 Task: Add Attachment from computer to Card Card0000000133 in Board Board0000000034 in Workspace WS0000000012 in Trello. Add Cover Green to Card Card0000000133 in Board Board0000000034 in Workspace WS0000000012 in Trello. Add "Move Card To …" Button titled Button0000000133 to "top" of the list "To Do" to Card Card0000000133 in Board Board0000000034 in Workspace WS0000000012 in Trello. Add Description DS0000000133 to Card Card0000000134 in Board Board0000000034 in Workspace WS0000000012 in Trello. Add Comment CM0000000133 to Card Card0000000134 in Board Board0000000034 in Workspace WS0000000012 in Trello
Action: Mouse pressed left at (373, 372)
Screenshot: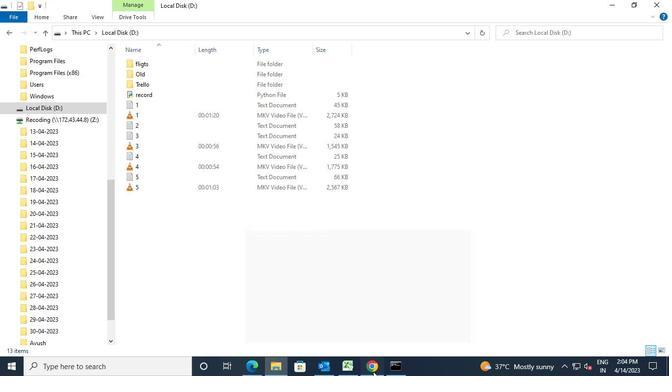 
Action: Mouse moved to (254, 181)
Screenshot: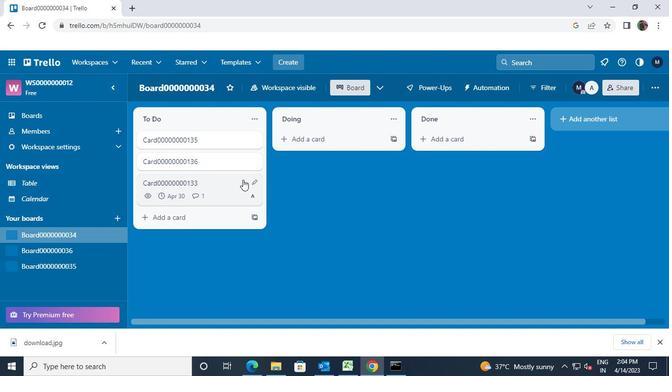 
Action: Mouse pressed left at (254, 181)
Screenshot: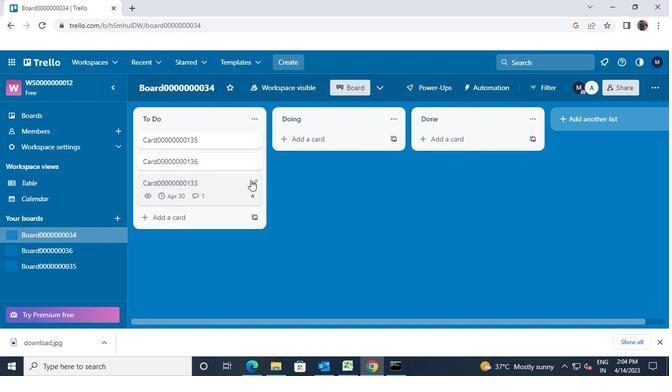 
Action: Mouse moved to (279, 181)
Screenshot: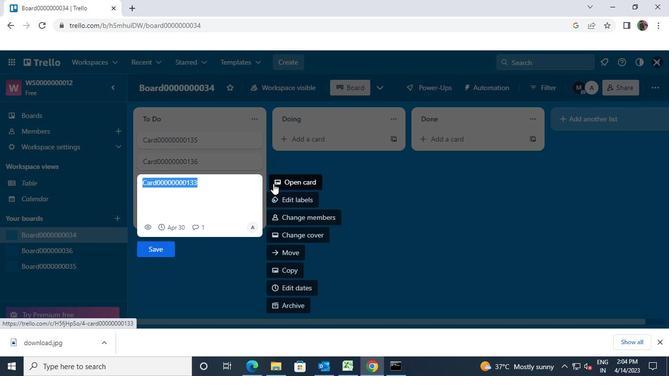 
Action: Mouse pressed left at (279, 181)
Screenshot: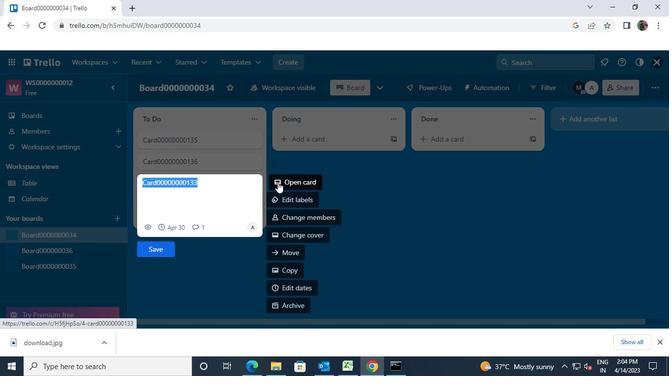 
Action: Mouse moved to (437, 215)
Screenshot: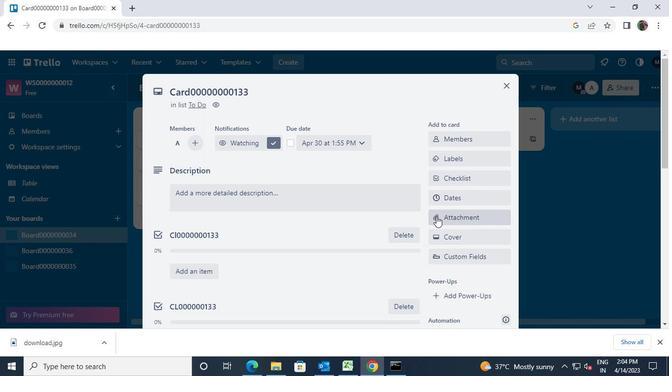 
Action: Mouse pressed left at (437, 215)
Screenshot: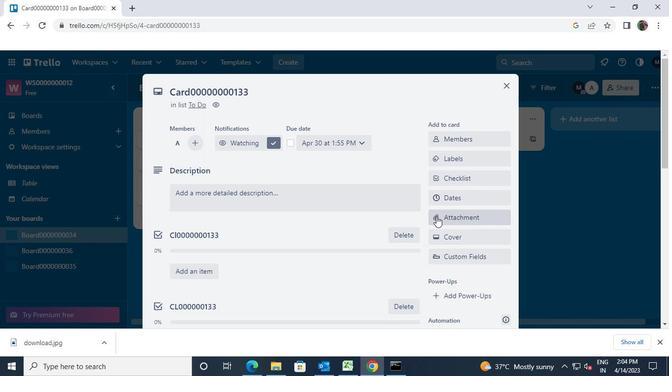 
Action: Mouse moved to (442, 96)
Screenshot: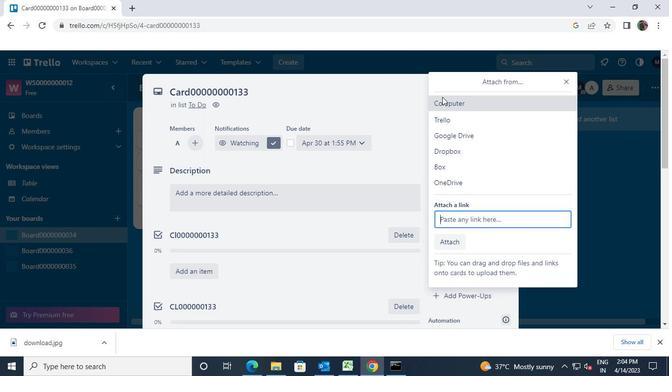 
Action: Mouse pressed left at (442, 96)
Screenshot: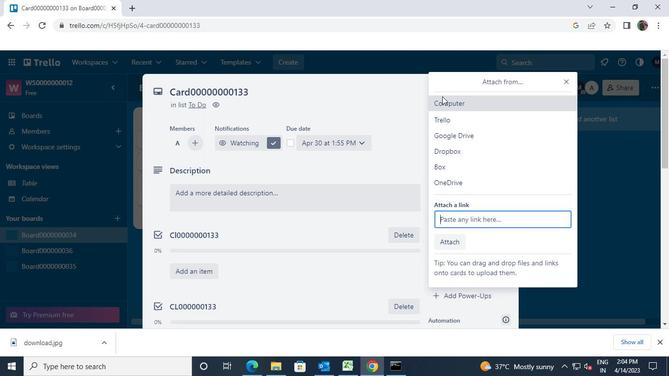 
Action: Mouse moved to (225, 82)
Screenshot: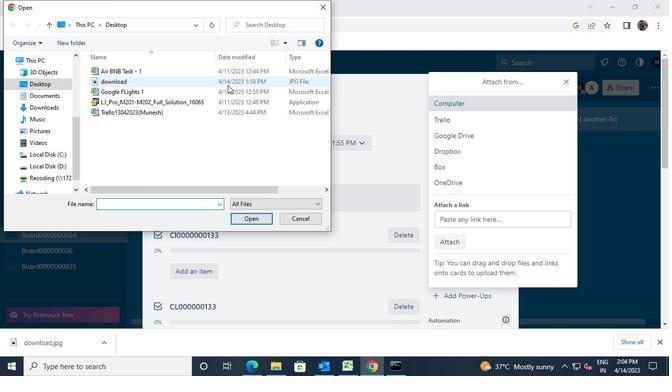 
Action: Mouse pressed left at (225, 82)
Screenshot: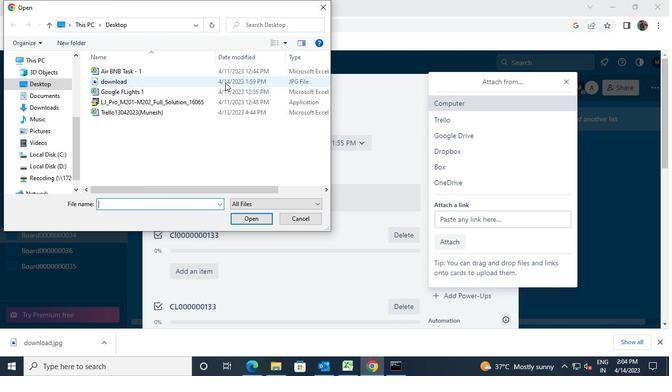 
Action: Mouse moved to (254, 219)
Screenshot: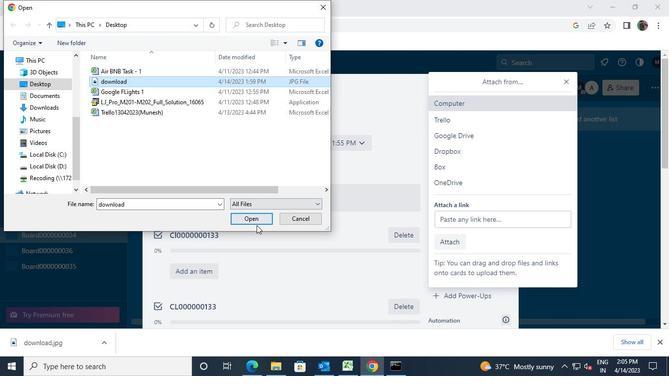 
Action: Mouse pressed left at (254, 219)
Screenshot: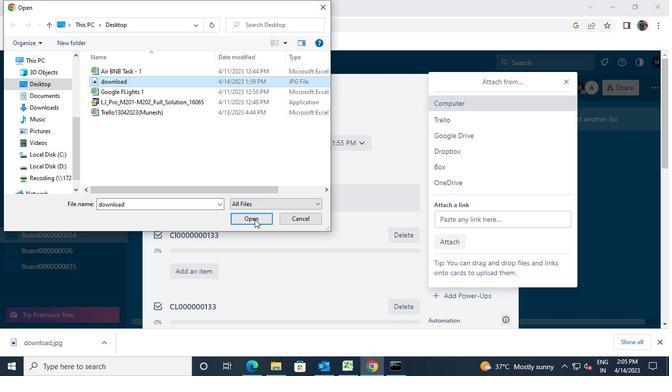 
Action: Mouse moved to (507, 86)
Screenshot: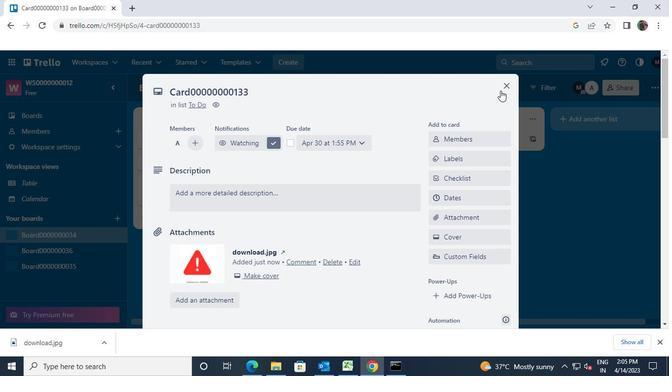 
Action: Mouse pressed left at (507, 86)
Screenshot: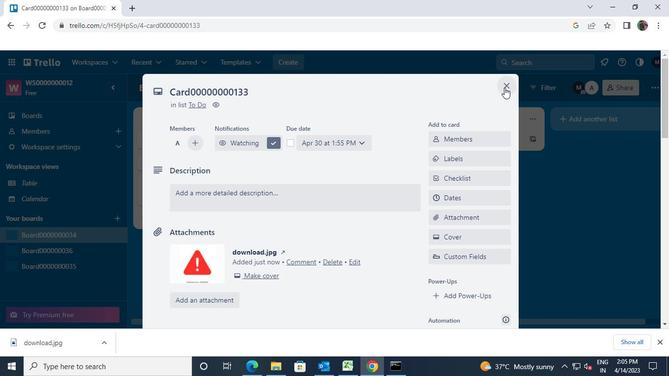 
Action: Mouse moved to (250, 182)
Screenshot: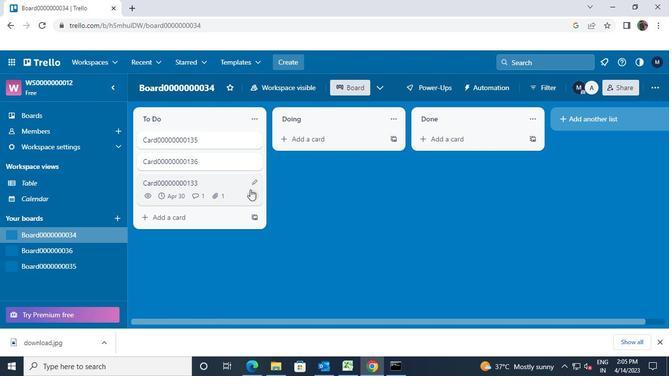 
Action: Mouse pressed left at (250, 182)
Screenshot: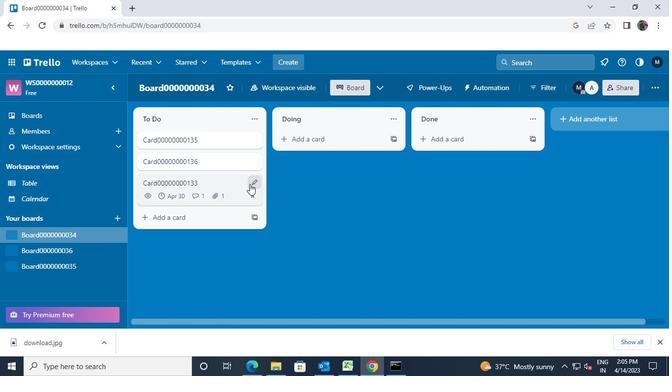 
Action: Mouse moved to (292, 227)
Screenshot: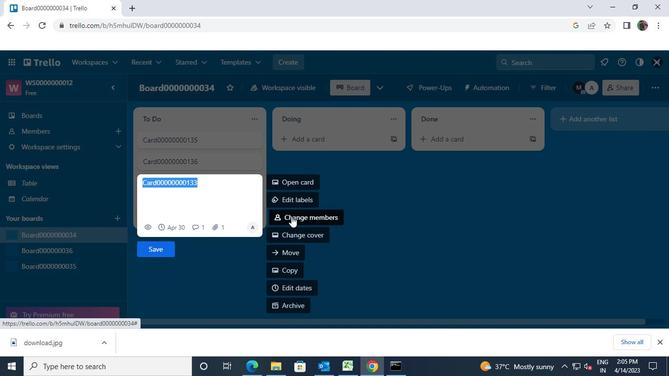
Action: Mouse pressed left at (292, 227)
Screenshot: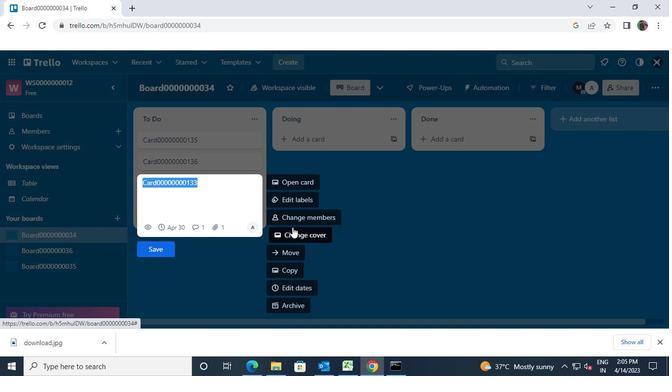 
Action: Mouse moved to (288, 174)
Screenshot: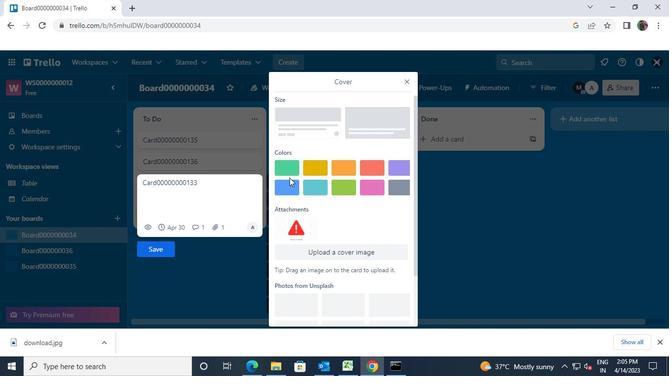 
Action: Mouse pressed left at (288, 174)
Screenshot: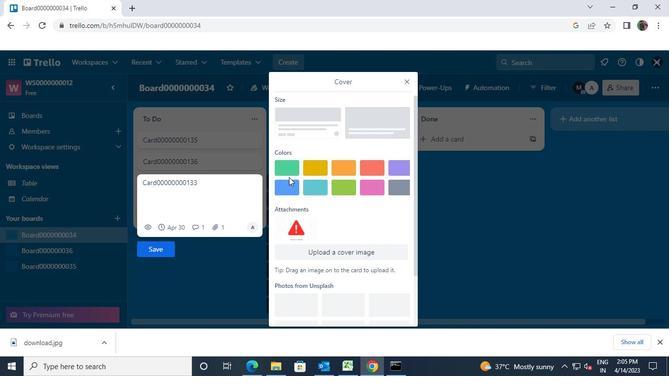 
Action: Mouse moved to (162, 265)
Screenshot: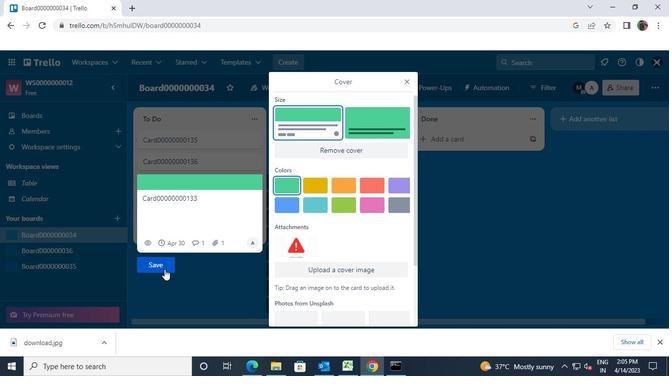 
Action: Mouse pressed left at (162, 265)
Screenshot: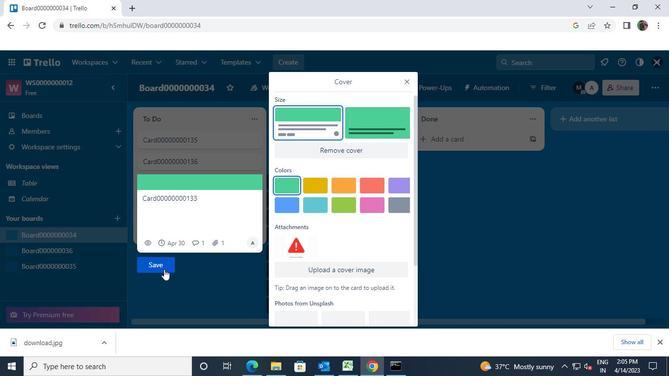 
Action: Mouse moved to (248, 183)
Screenshot: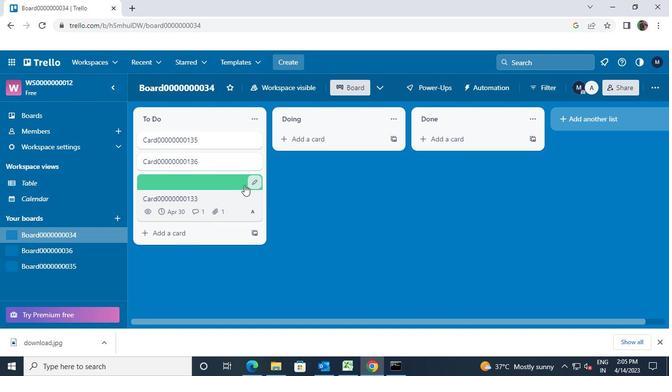 
Action: Mouse pressed left at (248, 183)
Screenshot: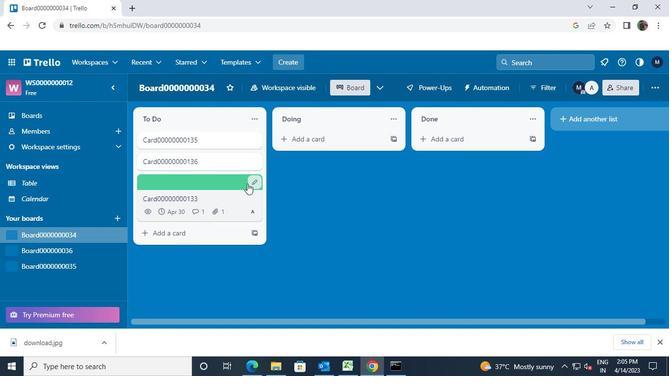 
Action: Mouse moved to (289, 180)
Screenshot: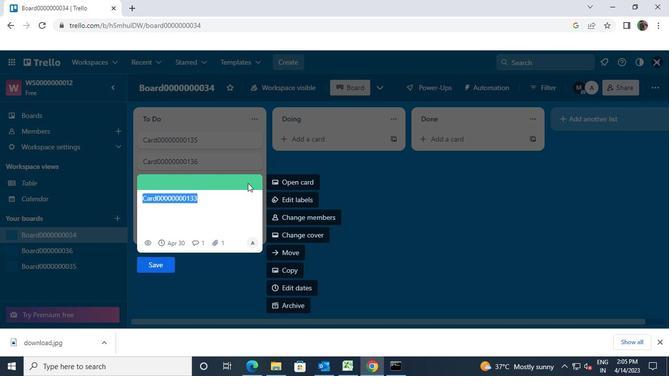 
Action: Mouse pressed left at (289, 180)
Screenshot: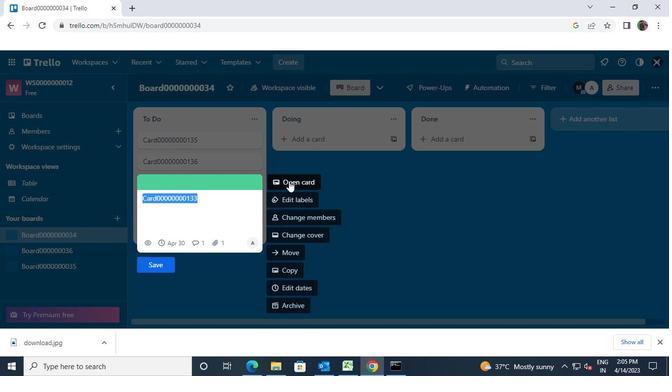 
Action: Mouse moved to (446, 250)
Screenshot: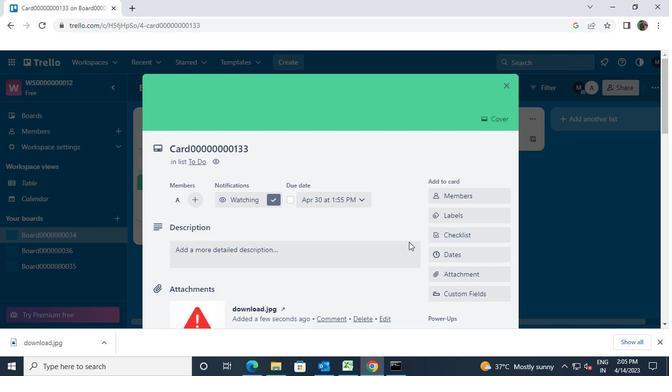
Action: Mouse scrolled (446, 249) with delta (0, 0)
Screenshot: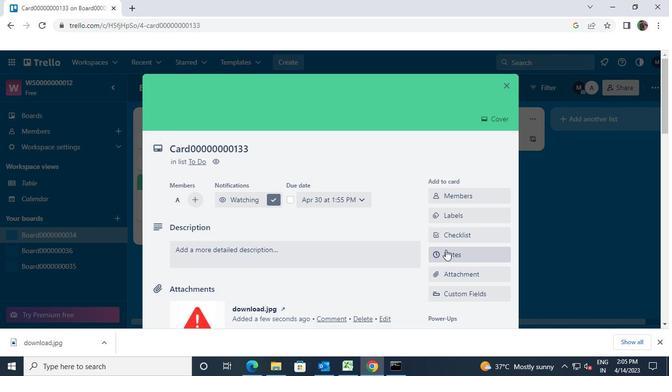 
Action: Mouse scrolled (446, 249) with delta (0, 0)
Screenshot: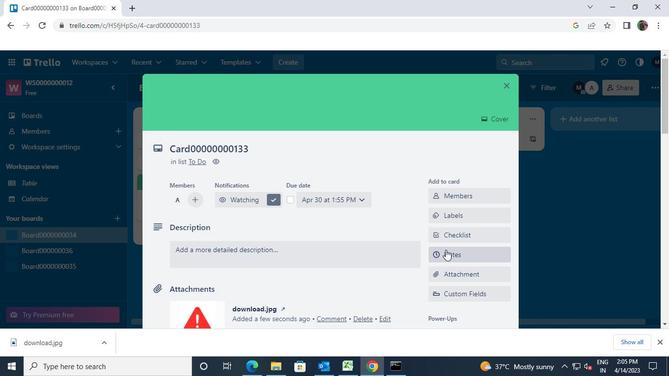
Action: Mouse scrolled (446, 249) with delta (0, 0)
Screenshot: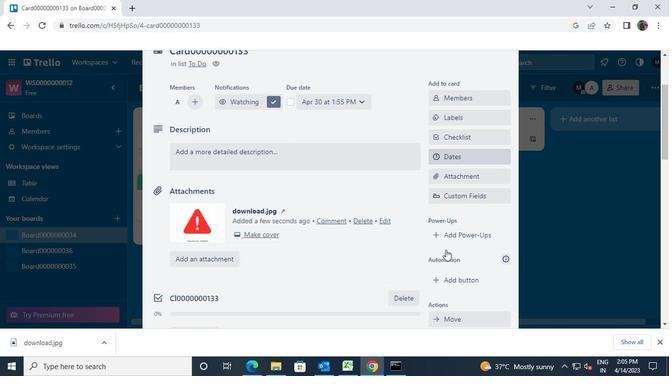
Action: Mouse moved to (445, 230)
Screenshot: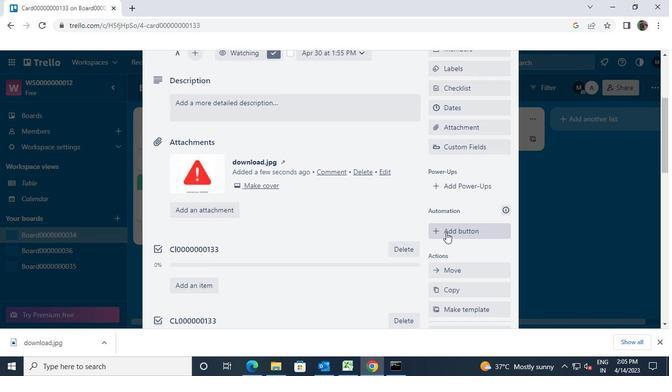 
Action: Mouse pressed left at (445, 230)
Screenshot: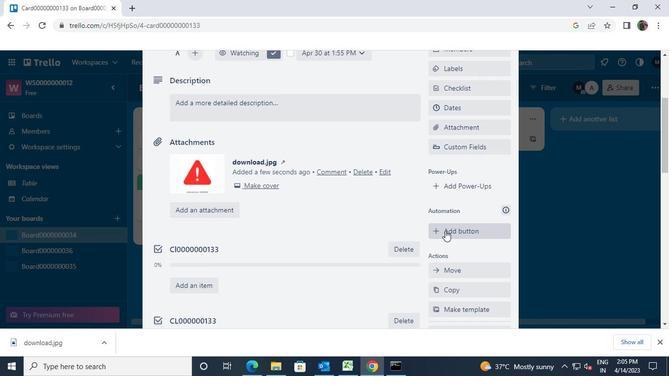 
Action: Mouse moved to (456, 123)
Screenshot: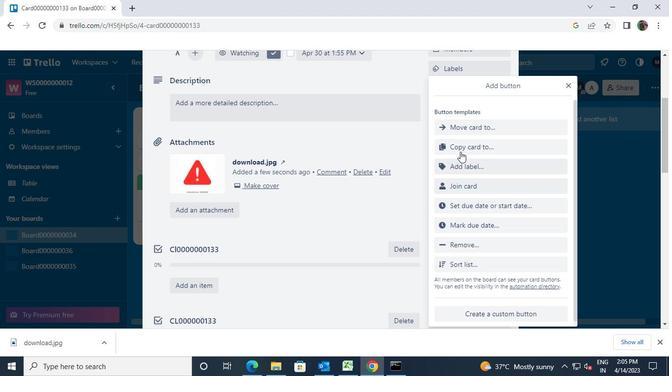 
Action: Mouse pressed left at (456, 123)
Screenshot: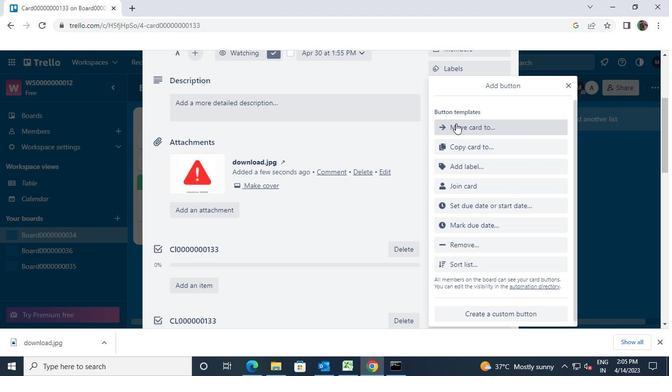 
Action: Mouse moved to (468, 126)
Screenshot: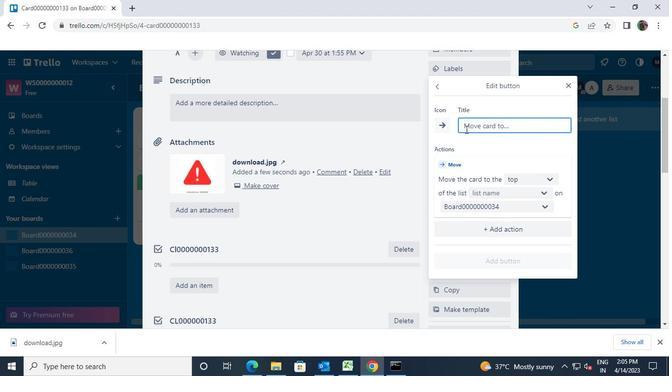 
Action: Key pressed <Key.shift>Button<<96>><<96>><<96>><<96>><<96>><<96>><<96>><<97>><<99>><<99>>
Screenshot: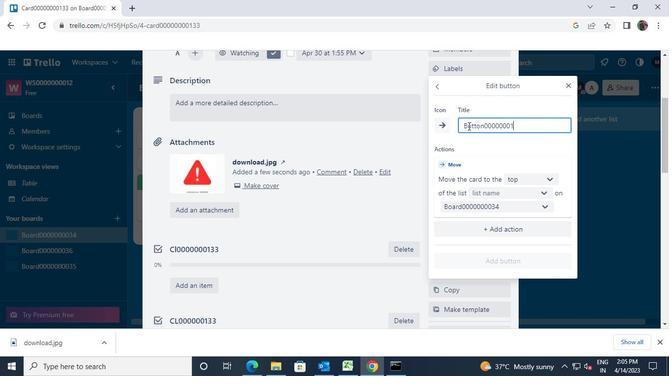 
Action: Mouse moved to (546, 177)
Screenshot: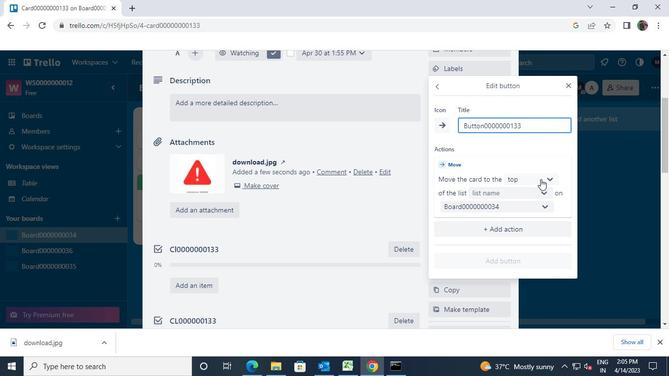 
Action: Mouse pressed left at (546, 177)
Screenshot: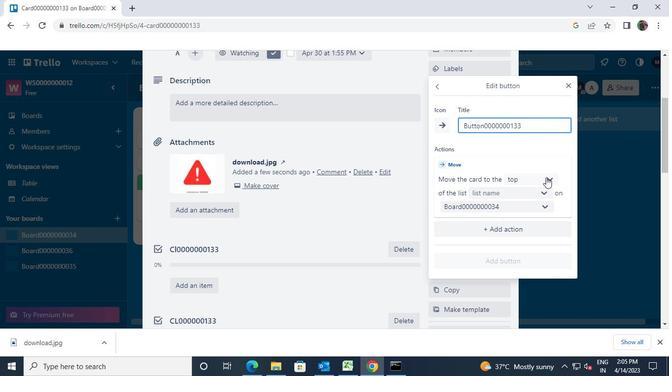 
Action: Mouse moved to (532, 200)
Screenshot: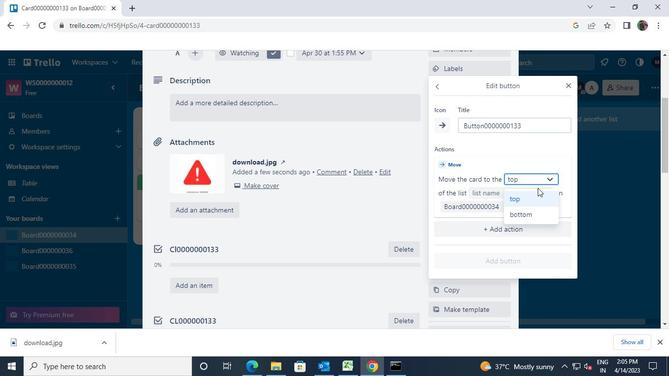 
Action: Mouse pressed left at (532, 200)
Screenshot: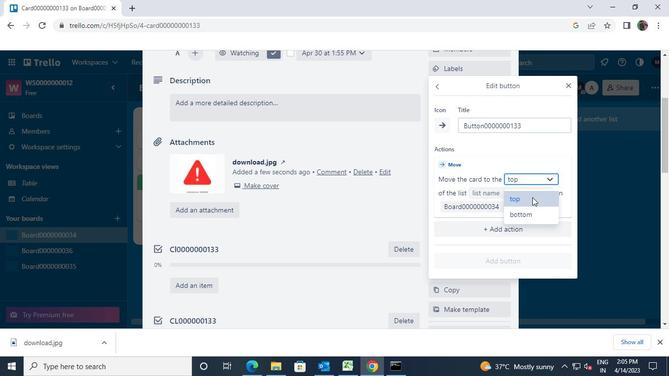 
Action: Mouse moved to (541, 192)
Screenshot: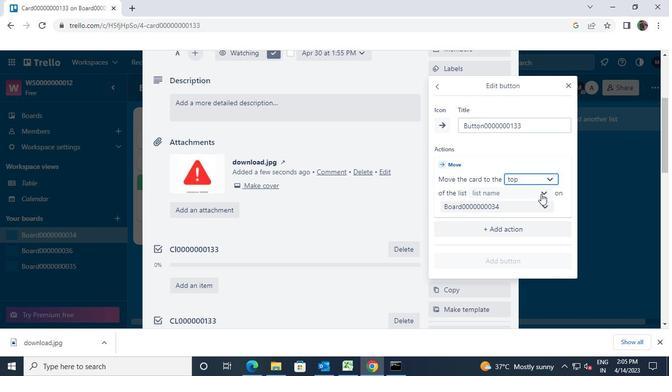 
Action: Mouse pressed left at (541, 192)
Screenshot: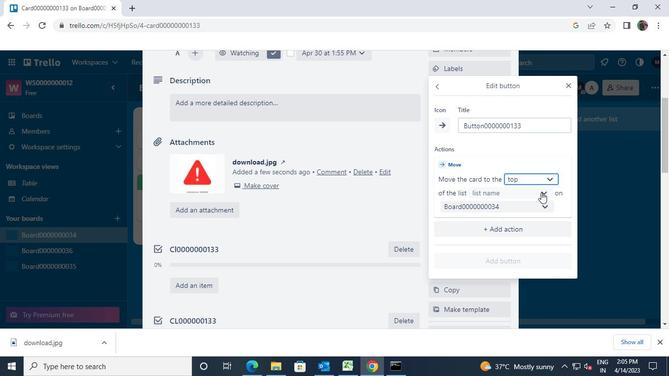 
Action: Mouse moved to (514, 210)
Screenshot: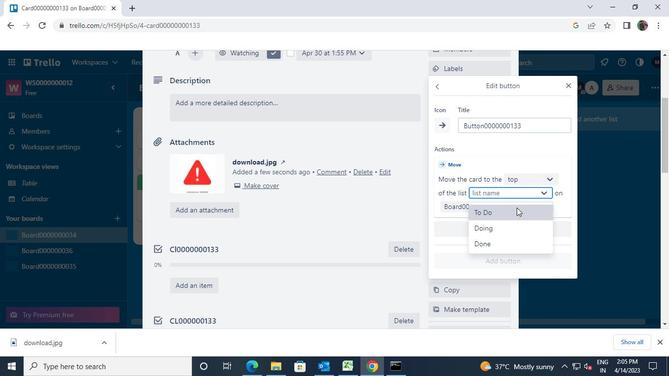 
Action: Mouse pressed left at (514, 210)
Screenshot: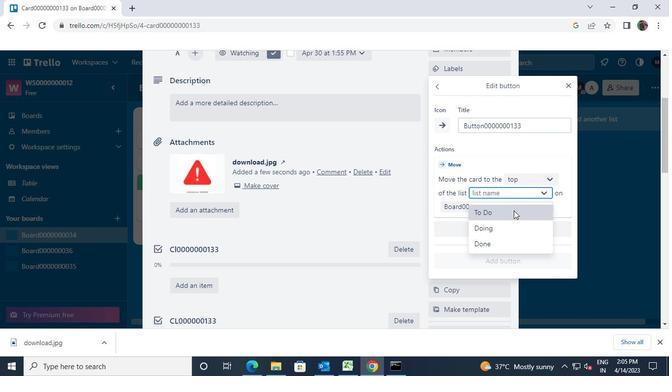 
Action: Mouse moved to (513, 260)
Screenshot: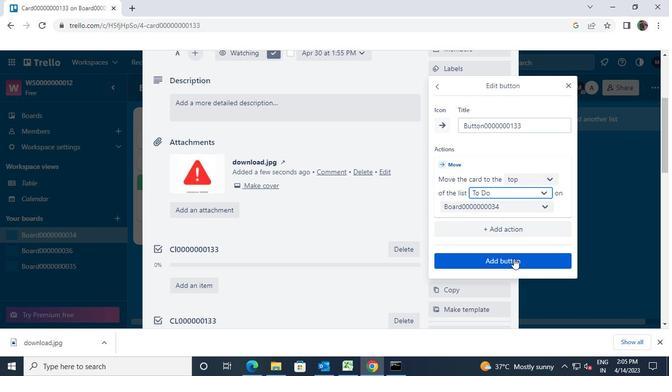 
Action: Mouse pressed left at (513, 260)
Screenshot: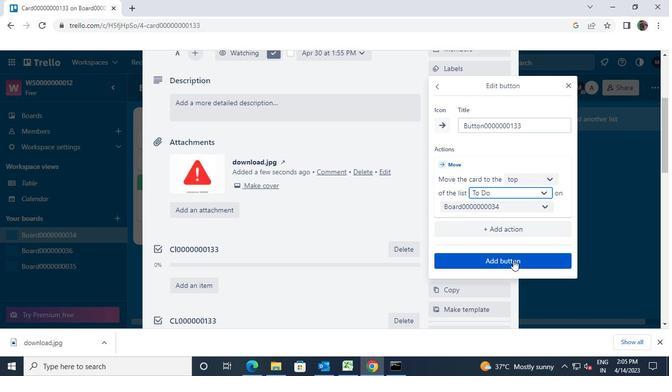 
Action: Mouse moved to (481, 233)
Screenshot: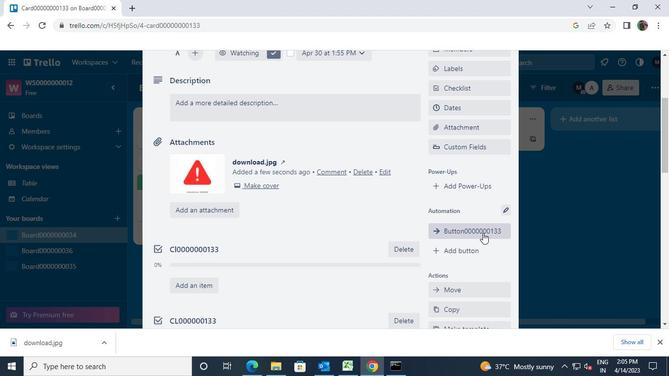 
Action: Mouse scrolled (481, 233) with delta (0, 0)
Screenshot: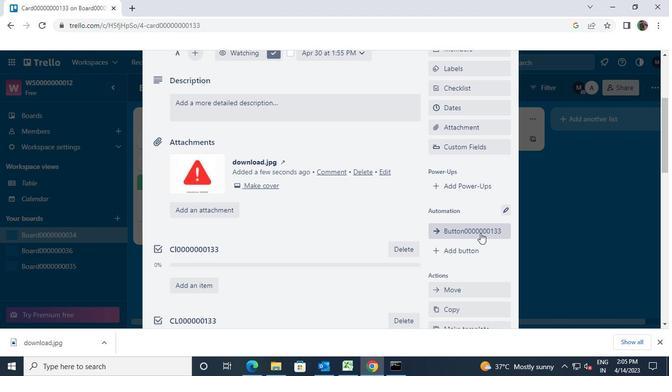 
Action: Mouse scrolled (481, 233) with delta (0, 0)
Screenshot: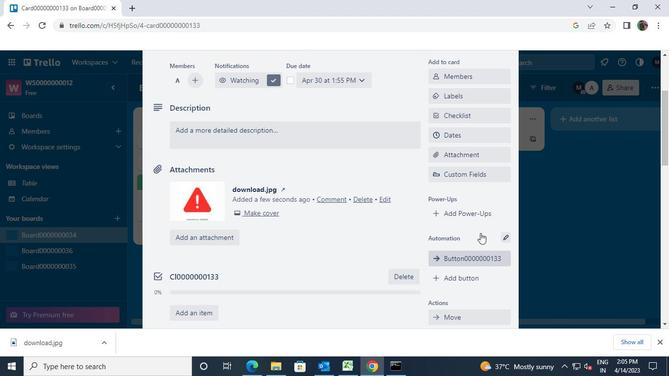 
Action: Mouse moved to (385, 201)
Screenshot: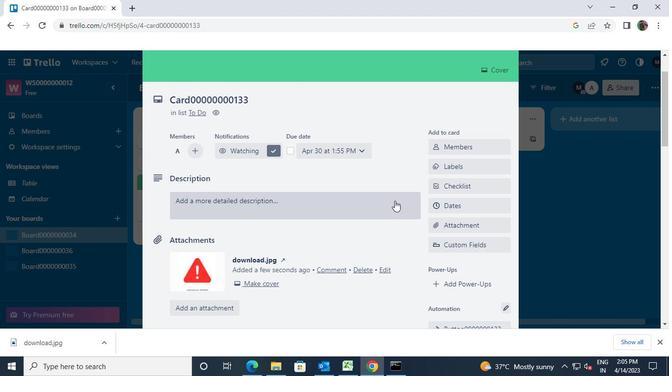 
Action: Mouse pressed left at (385, 201)
Screenshot: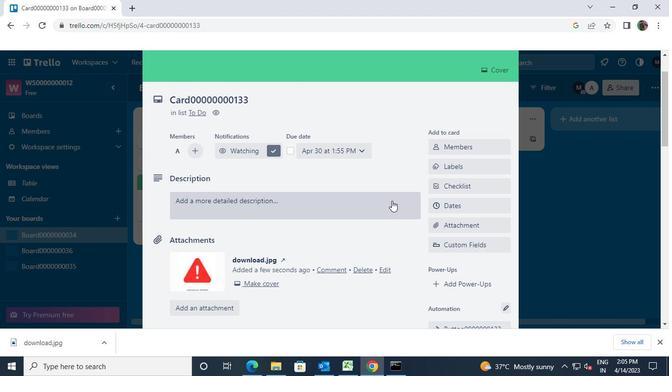 
Action: Mouse moved to (391, 203)
Screenshot: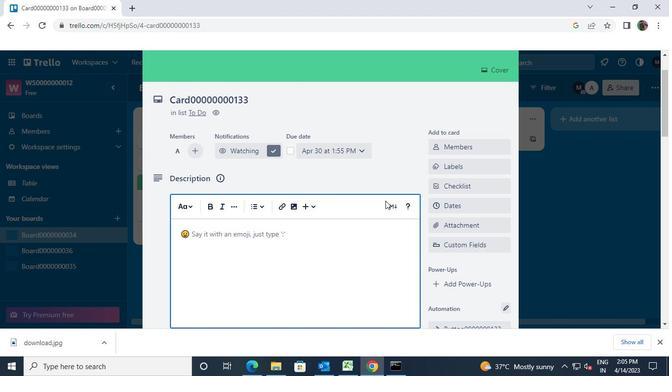 
Action: Key pressed <Key.shift>DS
Screenshot: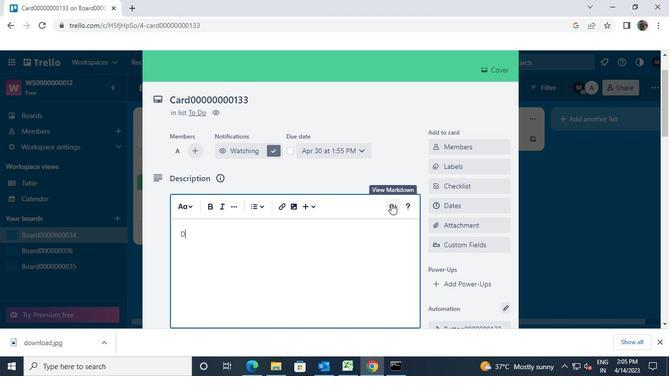 
Action: Mouse moved to (391, 203)
Screenshot: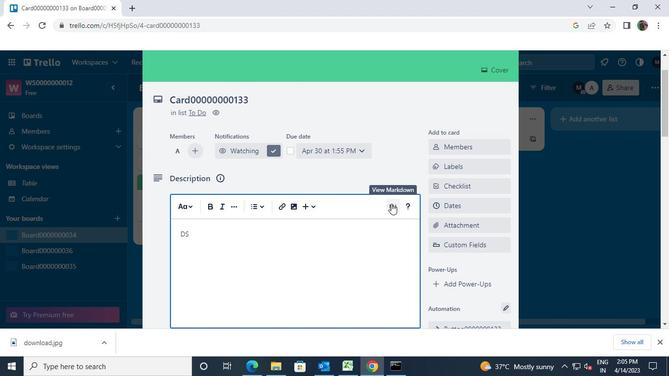 
Action: Key pressed <<96>><<96>><<96>><<96>><<96>><<96>><<96>><<96>><<97>><<99>><<99>>
Screenshot: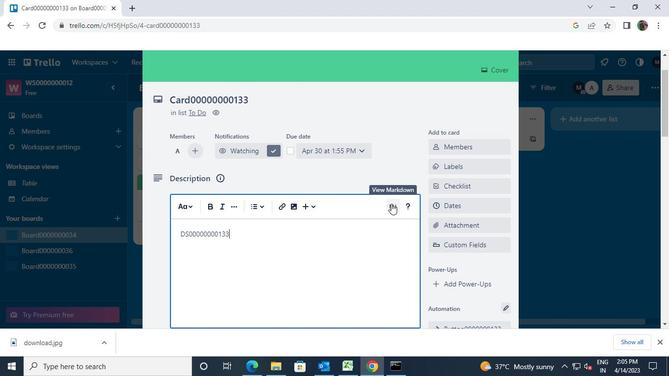 
Action: Mouse moved to (384, 232)
Screenshot: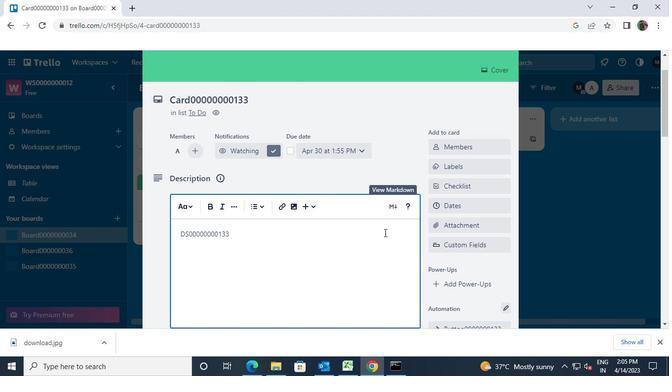 
Action: Mouse scrolled (384, 232) with delta (0, 0)
Screenshot: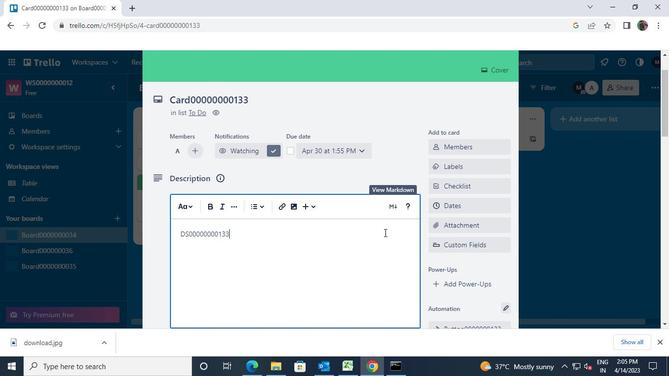 
Action: Mouse scrolled (384, 232) with delta (0, 0)
Screenshot: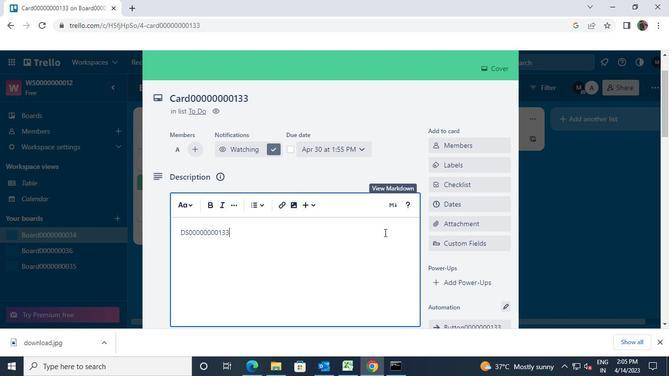 
Action: Mouse scrolled (384, 232) with delta (0, 0)
Screenshot: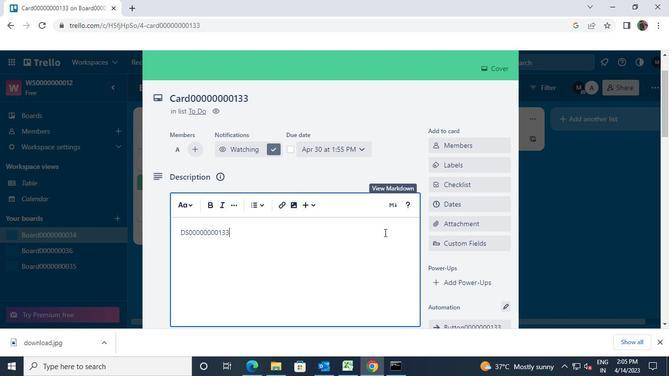 
Action: Mouse scrolled (384, 232) with delta (0, 0)
Screenshot: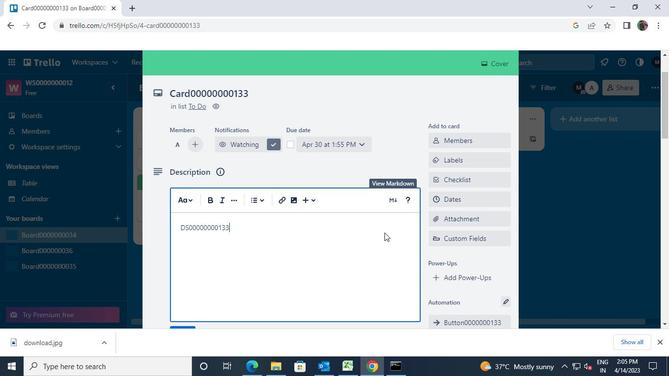 
Action: Mouse moved to (384, 233)
Screenshot: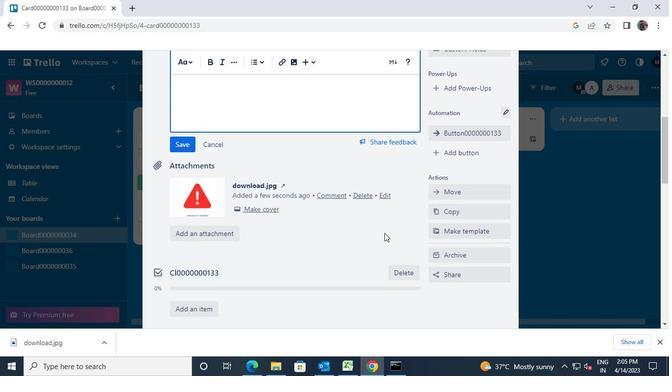 
Action: Mouse scrolled (384, 232) with delta (0, 0)
Screenshot: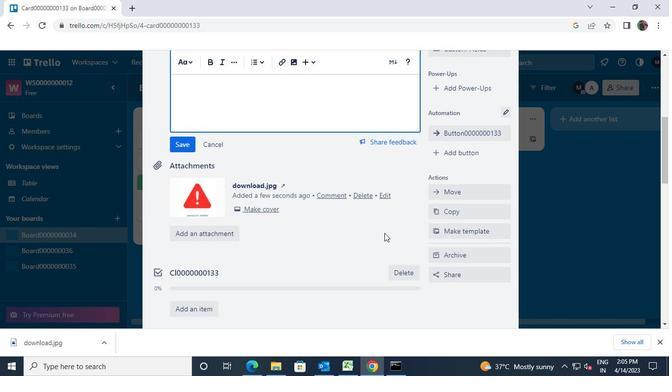 
Action: Mouse moved to (182, 96)
Screenshot: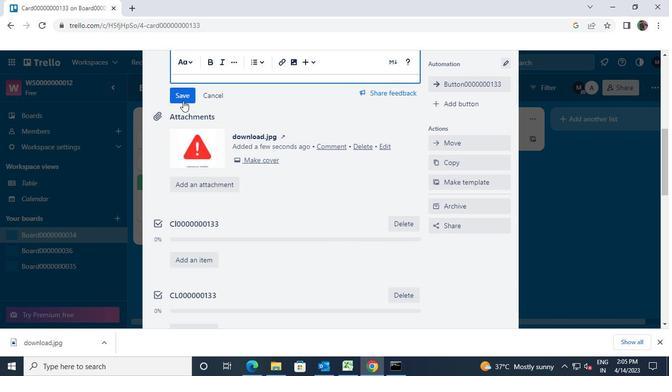 
Action: Mouse pressed left at (182, 96)
Screenshot: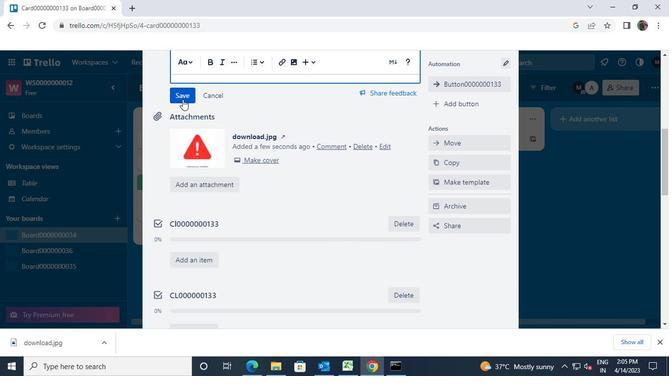 
Action: Mouse moved to (258, 240)
Screenshot: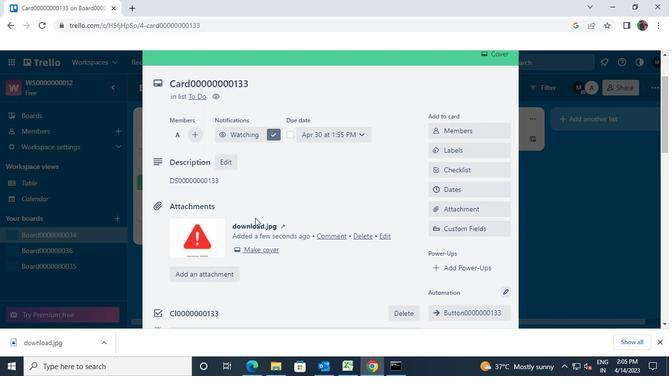 
Action: Mouse scrolled (258, 239) with delta (0, 0)
Screenshot: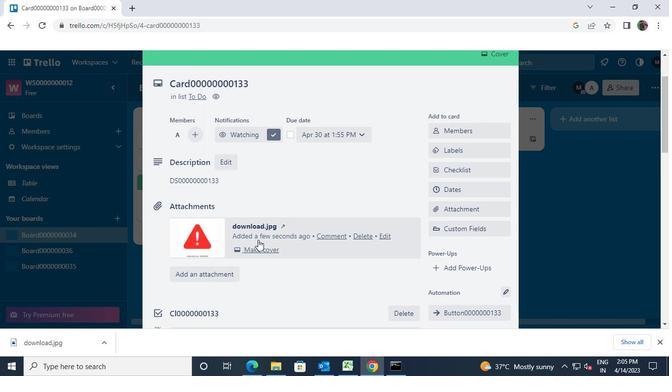 
Action: Mouse scrolled (258, 239) with delta (0, 0)
Screenshot: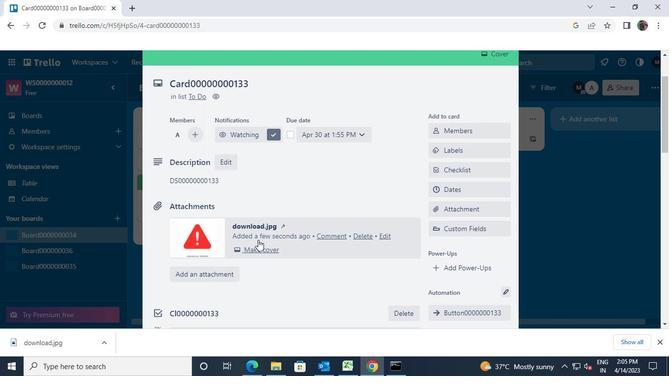 
Action: Mouse scrolled (258, 239) with delta (0, 0)
Screenshot: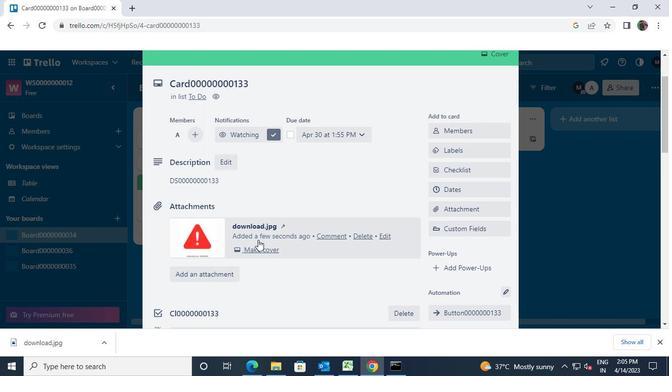 
Action: Mouse scrolled (258, 239) with delta (0, 0)
Screenshot: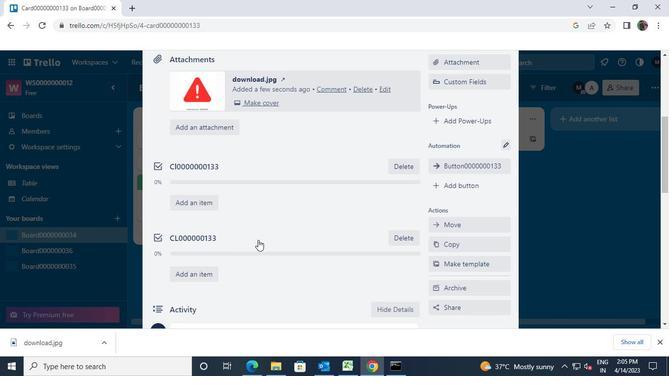 
Action: Mouse scrolled (258, 239) with delta (0, 0)
Screenshot: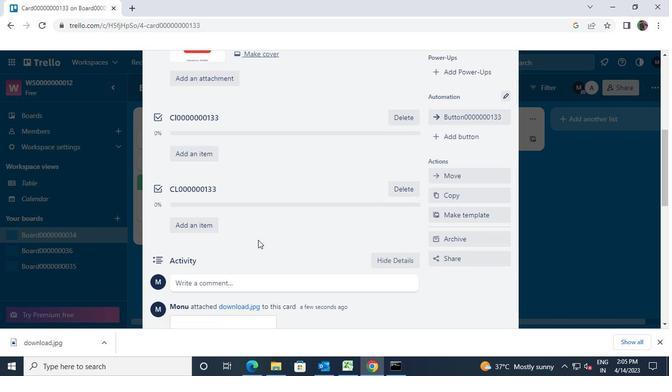 
Action: Mouse scrolled (258, 239) with delta (0, 0)
Screenshot: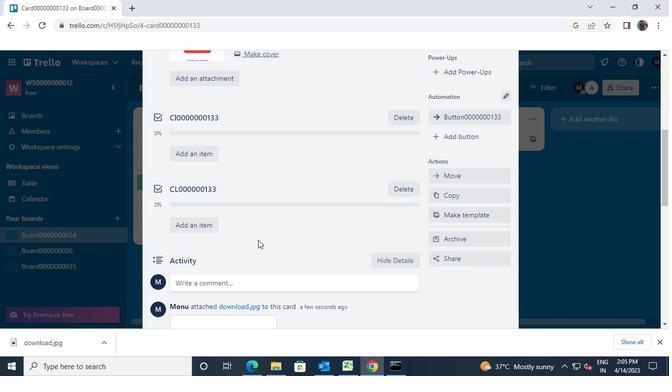 
Action: Mouse moved to (258, 187)
Screenshot: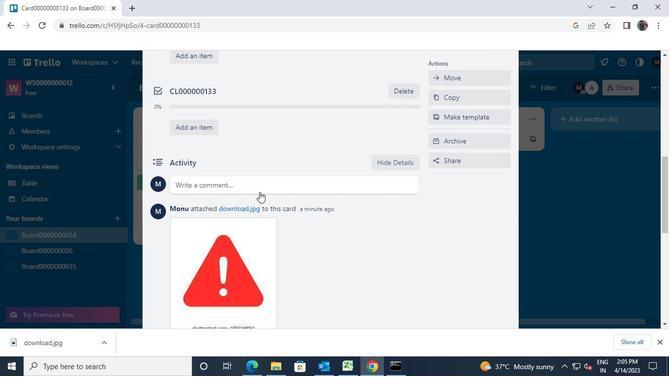 
Action: Mouse pressed left at (258, 187)
Screenshot: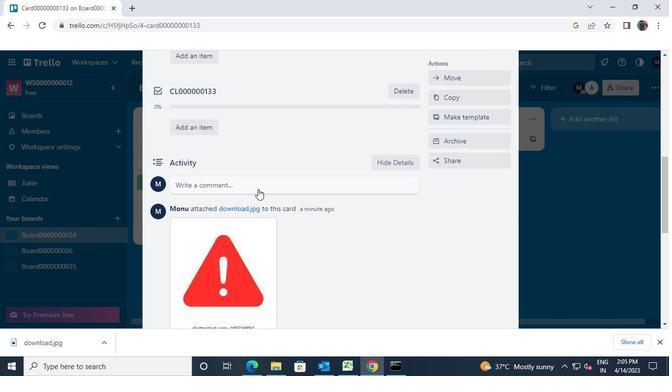 
Action: Mouse moved to (273, 195)
Screenshot: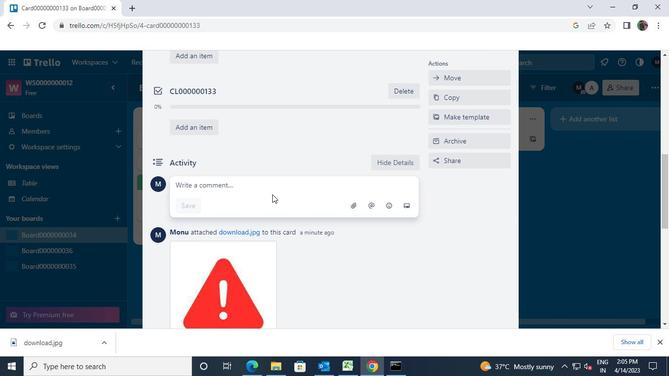 
Action: Key pressed <Key.shift>
Screenshot: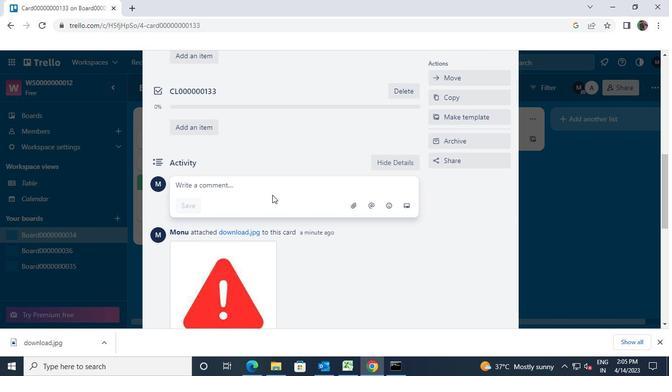 
Action: Mouse moved to (275, 196)
Screenshot: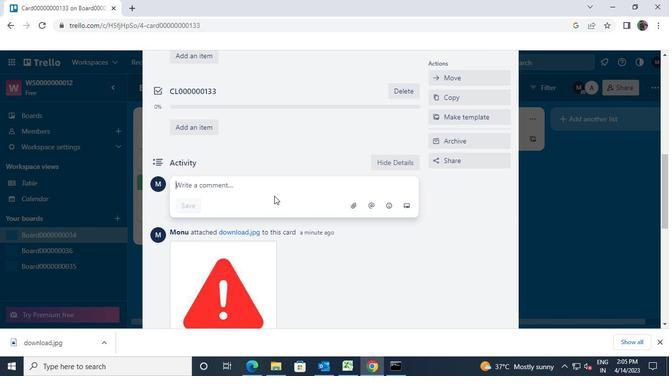 
Action: Key pressed C
Screenshot: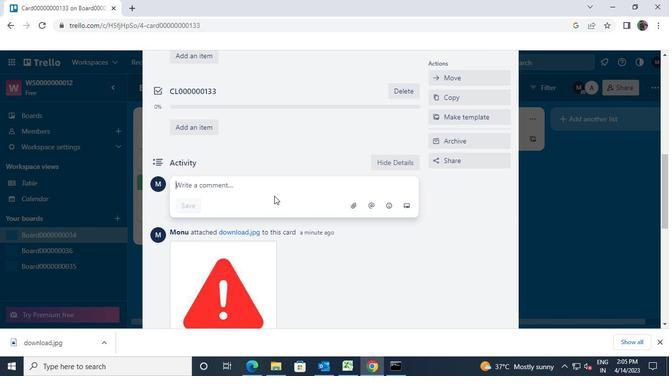 
Action: Mouse moved to (275, 196)
Screenshot: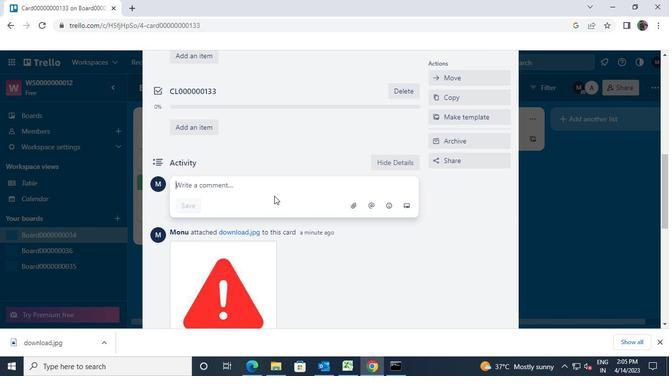 
Action: Key pressed M<<96>><<96>><<96>><<96>><<96>><<96>><<97>><<99>><<99>><<99>>
Screenshot: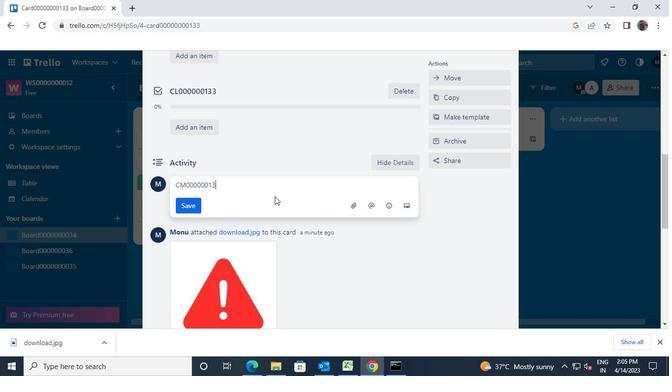 
Action: Mouse moved to (201, 201)
Screenshot: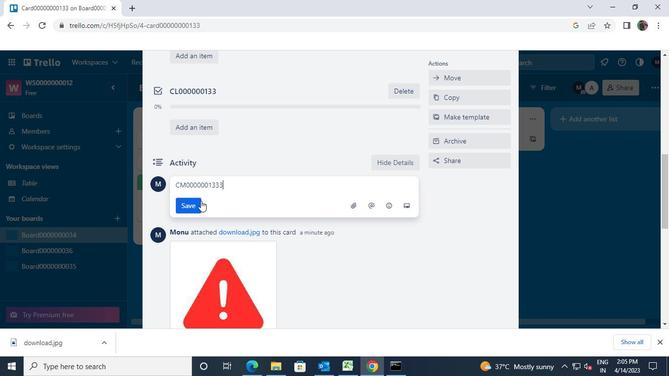 
Action: Mouse pressed left at (201, 201)
Screenshot: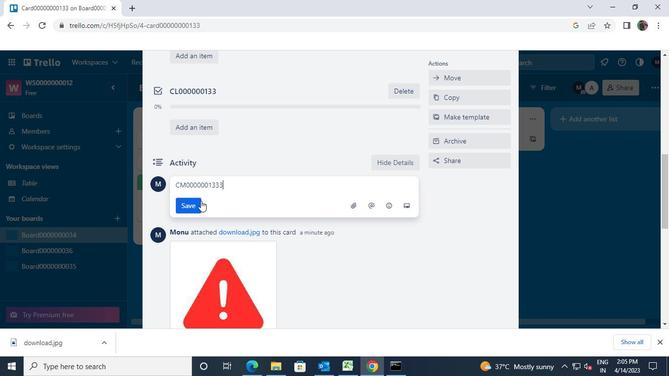 
Action: Mouse moved to (260, 201)
Screenshot: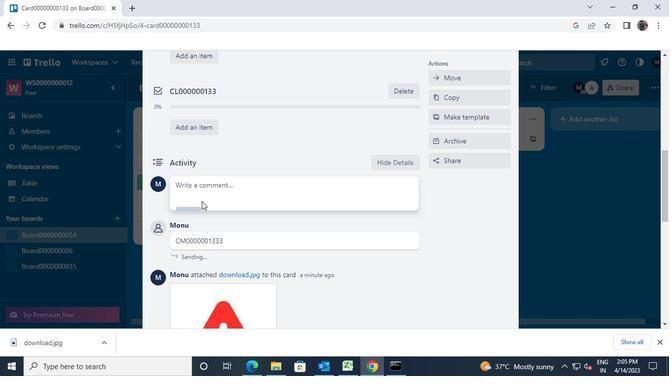 
Action: Mouse scrolled (260, 202) with delta (0, 0)
Screenshot: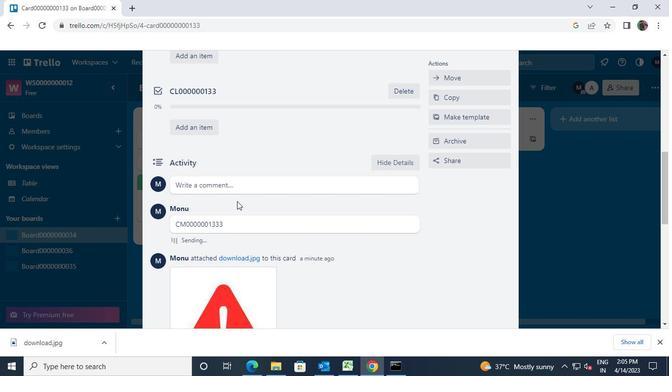 
Action: Mouse scrolled (260, 202) with delta (0, 0)
Screenshot: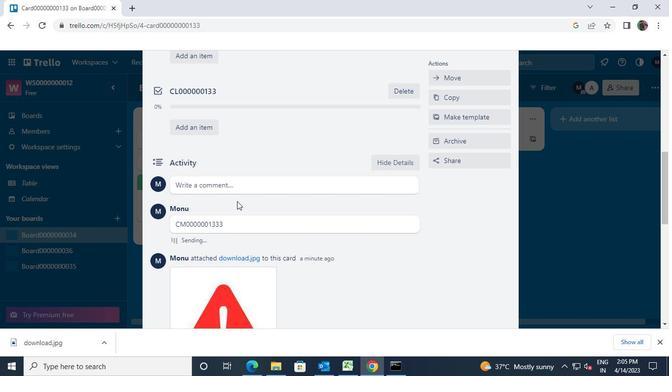
Action: Mouse scrolled (260, 202) with delta (0, 0)
Screenshot: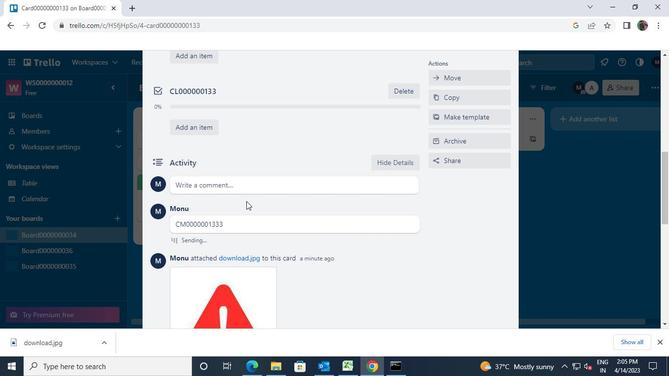 
Action: Mouse scrolled (260, 202) with delta (0, 0)
Screenshot: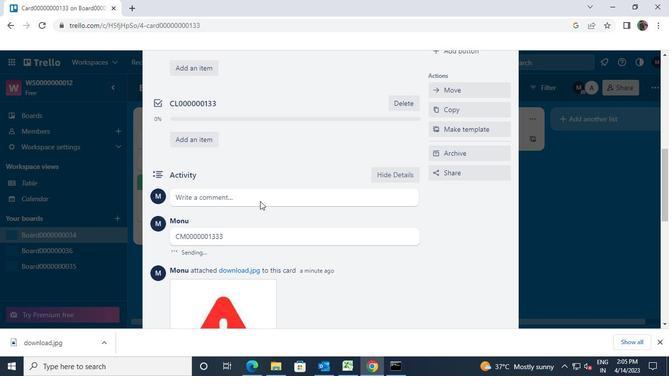 
Action: Mouse scrolled (260, 202) with delta (0, 0)
Screenshot: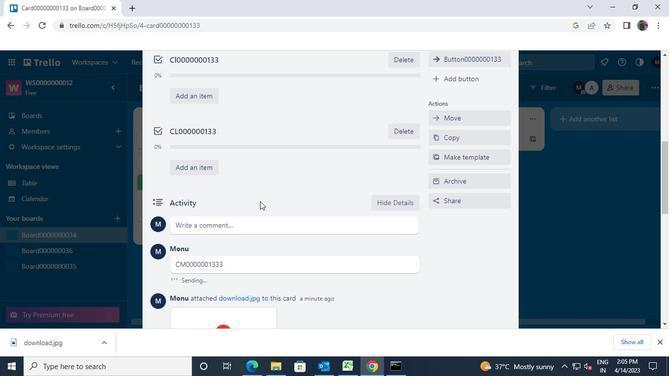 
Action: Mouse scrolled (260, 202) with delta (0, 0)
Screenshot: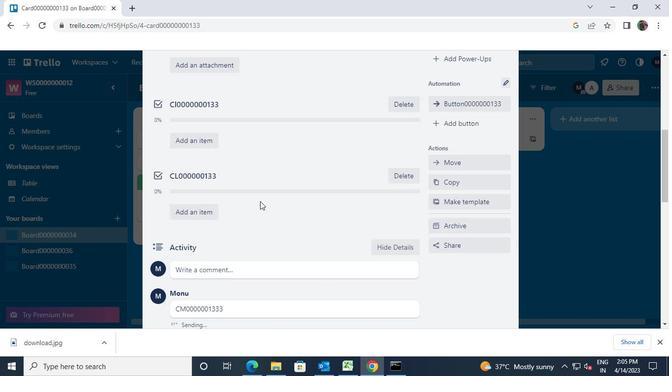 
Action: Mouse scrolled (260, 202) with delta (0, 0)
Screenshot: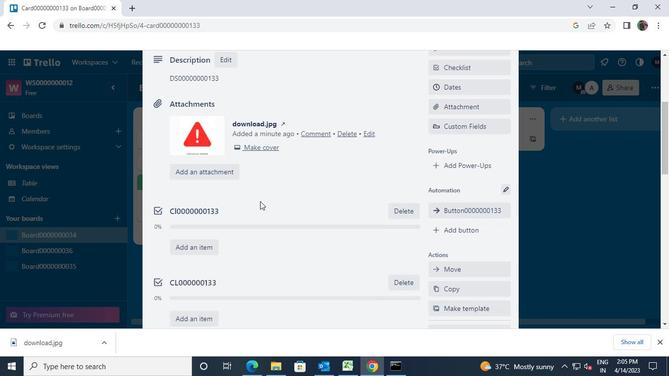 
Action: Mouse scrolled (260, 202) with delta (0, 0)
Screenshot: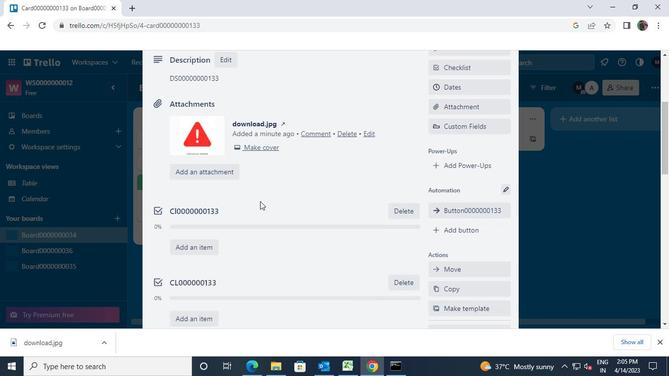 
Action: Mouse moved to (507, 81)
Screenshot: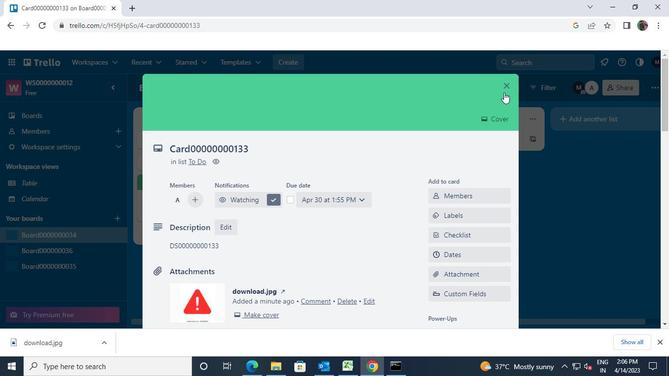
Action: Mouse pressed left at (507, 81)
Screenshot: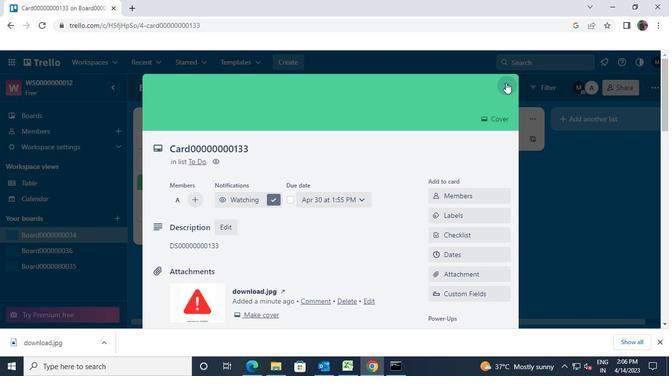 
Action: Mouse moved to (443, 292)
Screenshot: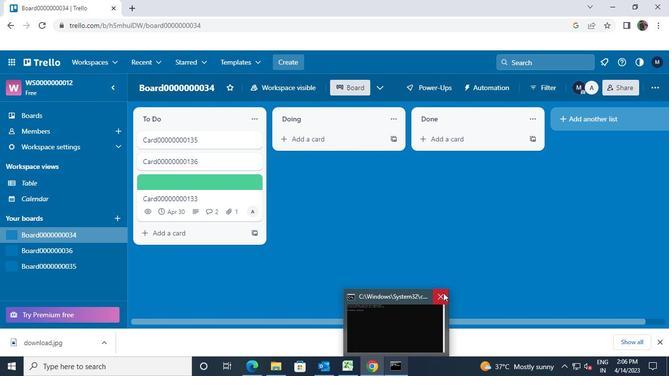 
Action: Mouse pressed left at (443, 292)
Screenshot: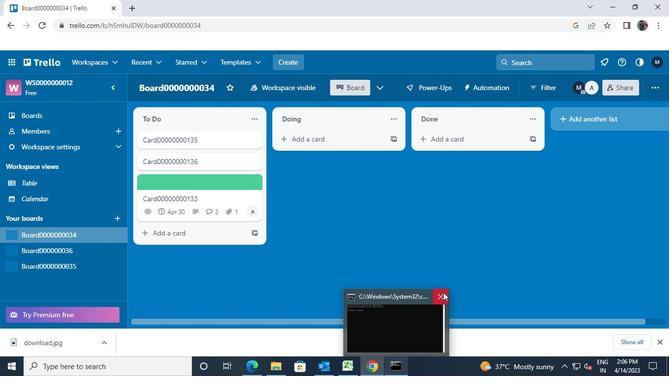 
